 Task: Create in the project VentureTech and in the Backlog issue 'Develop a new tool for automated testing of voice assistants' a child issue 'Integration with vendor management software', and assign it to team member softage.2@softage.net.
Action: Mouse moved to (616, 378)
Screenshot: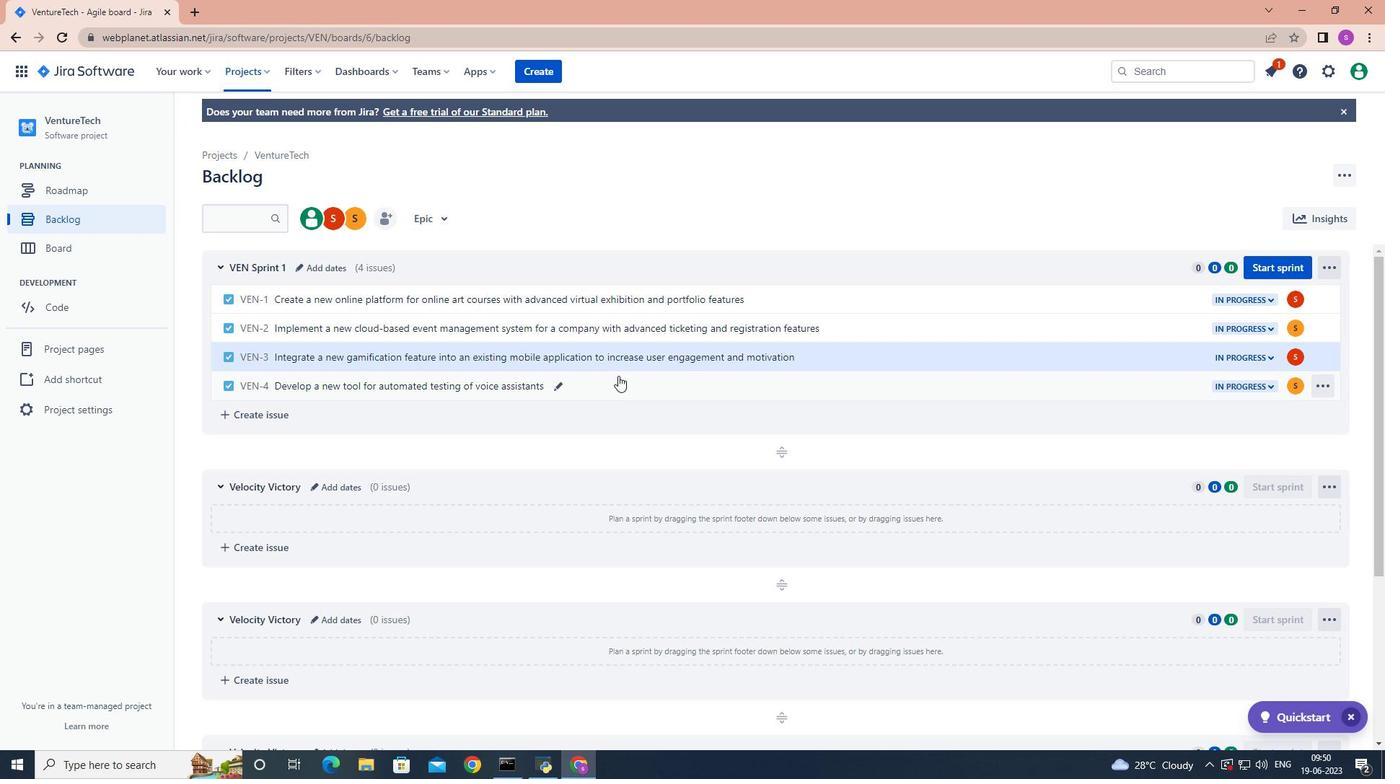 
Action: Mouse pressed left at (616, 378)
Screenshot: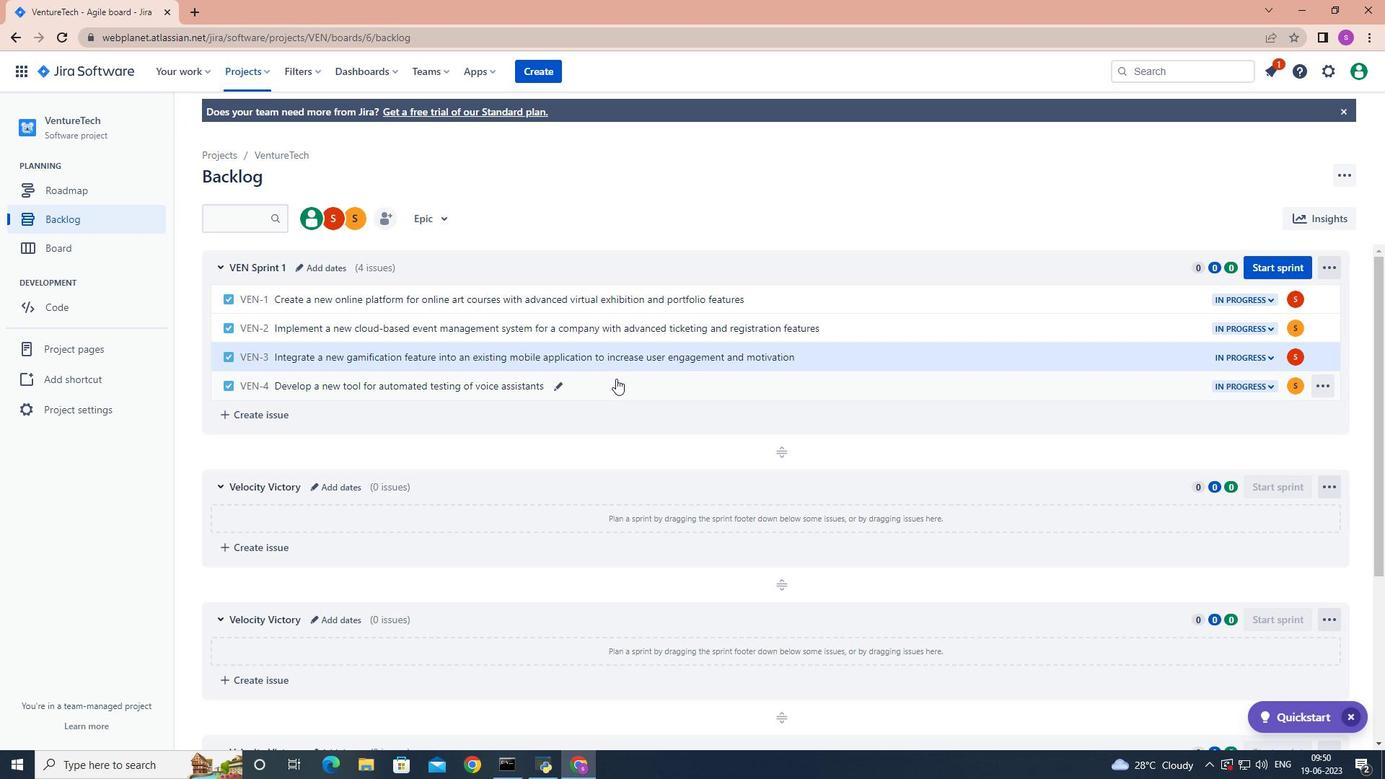 
Action: Mouse moved to (1135, 345)
Screenshot: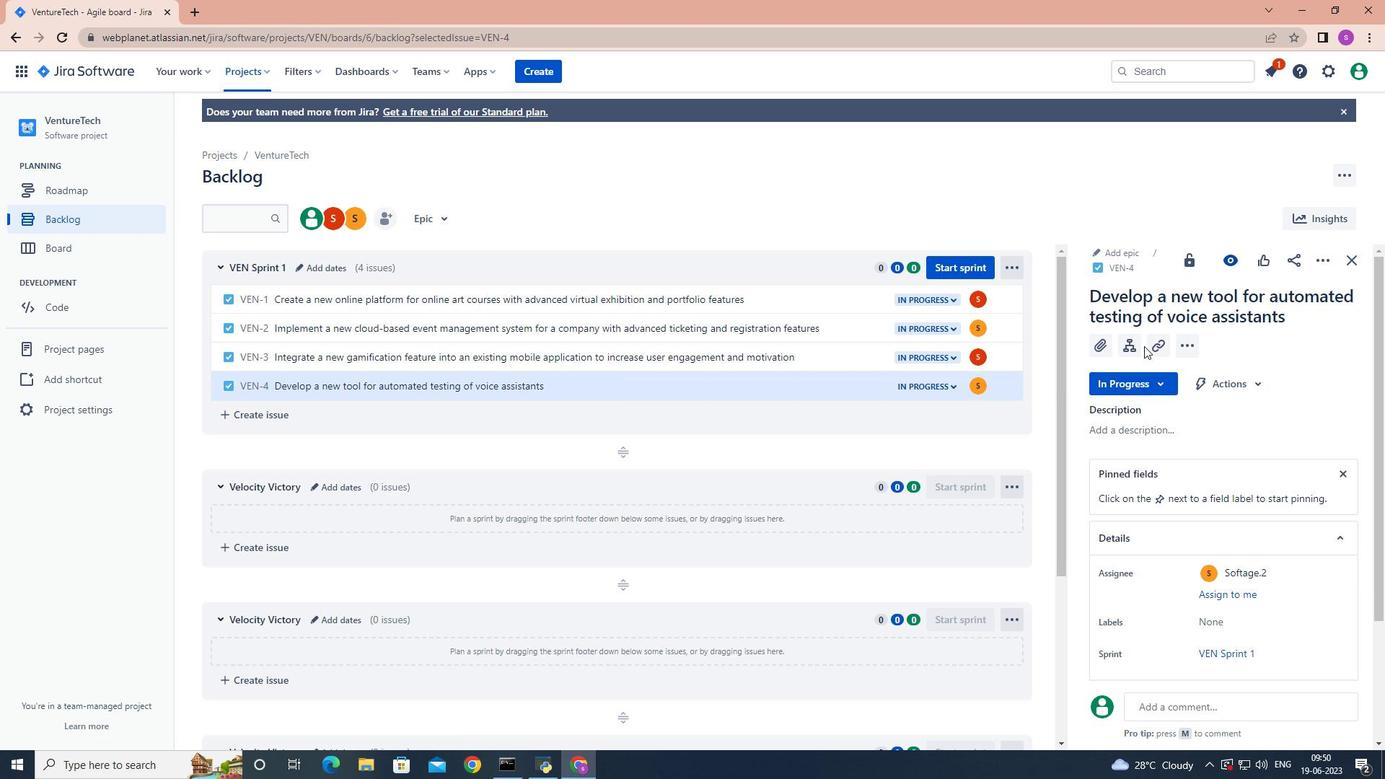 
Action: Mouse pressed left at (1135, 345)
Screenshot: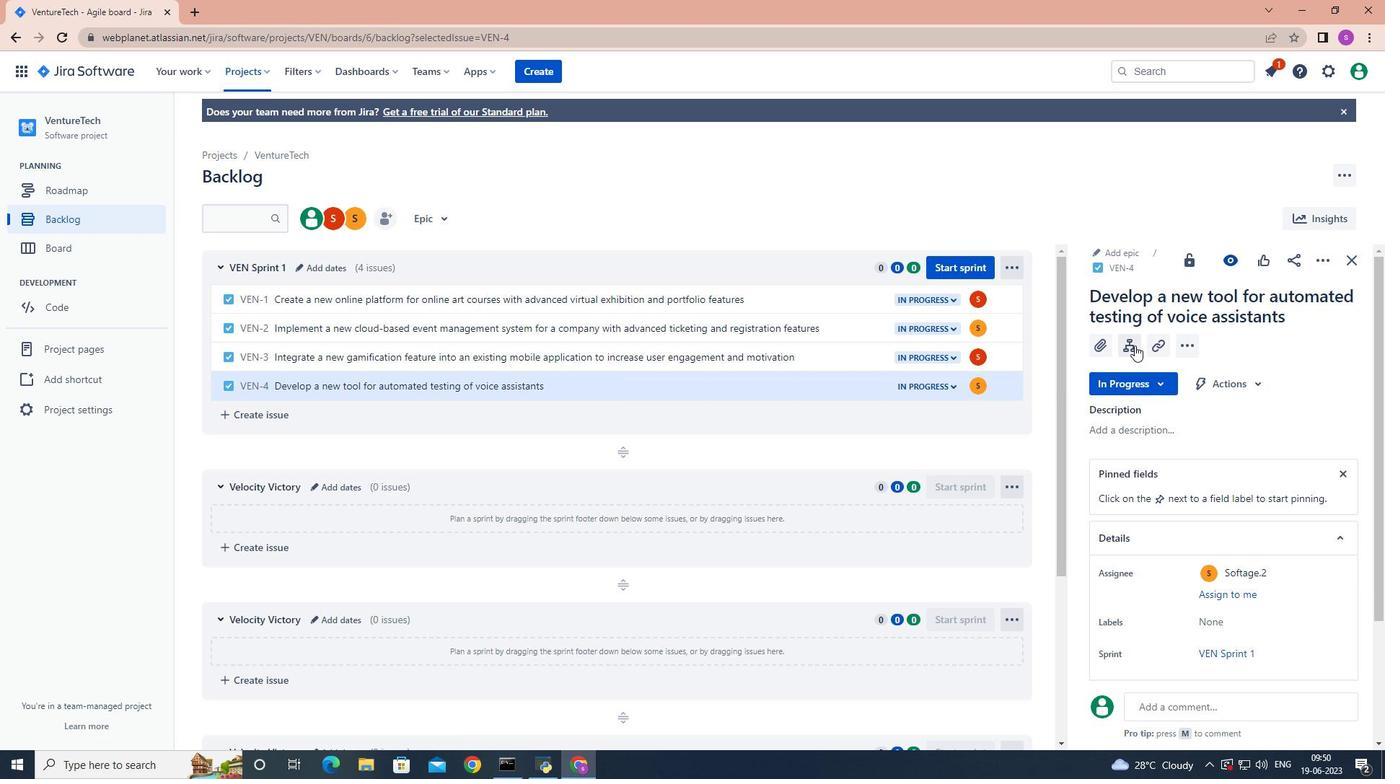 
Action: Key pressed <Key.shift>Integration<Key.space>with<Key.space>vendor<Key.space>management<Key.space>software<Key.enter>
Screenshot: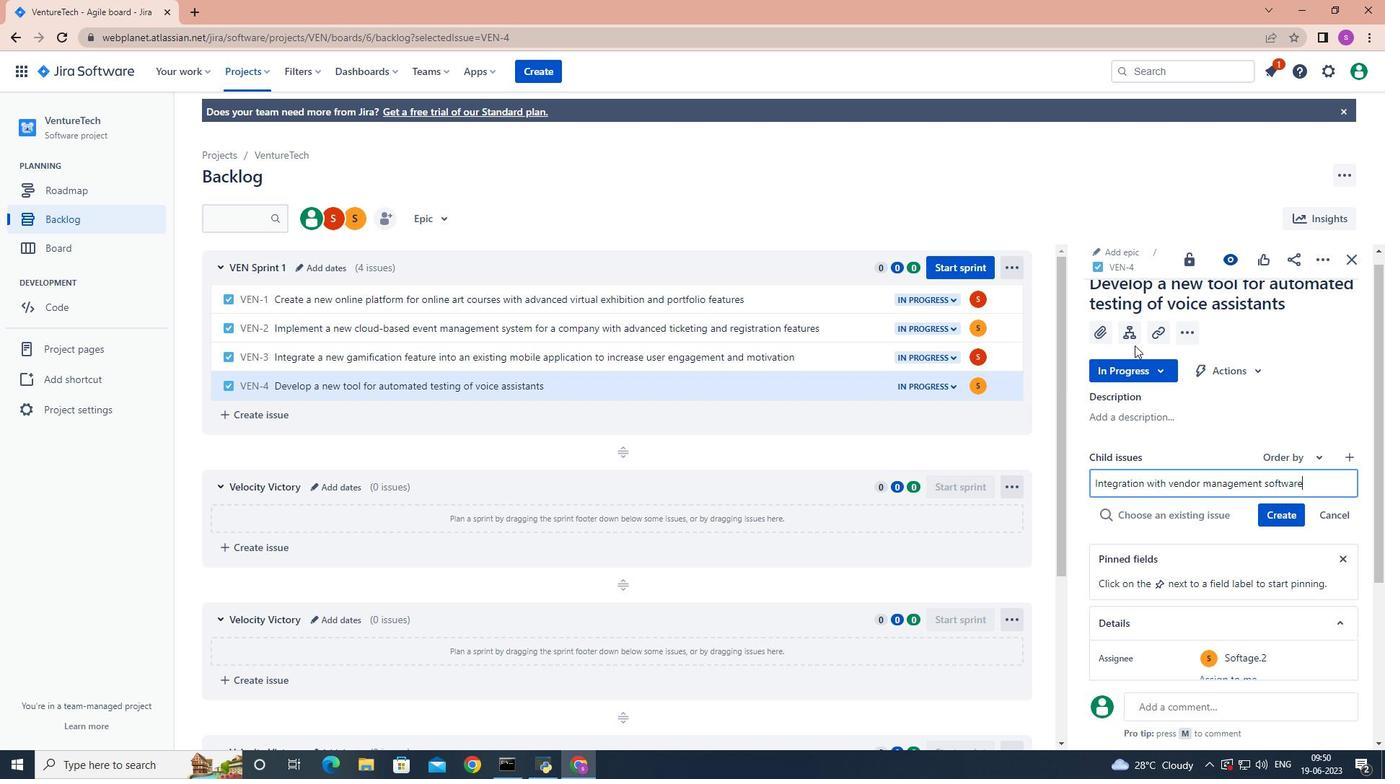 
Action: Mouse moved to (1291, 491)
Screenshot: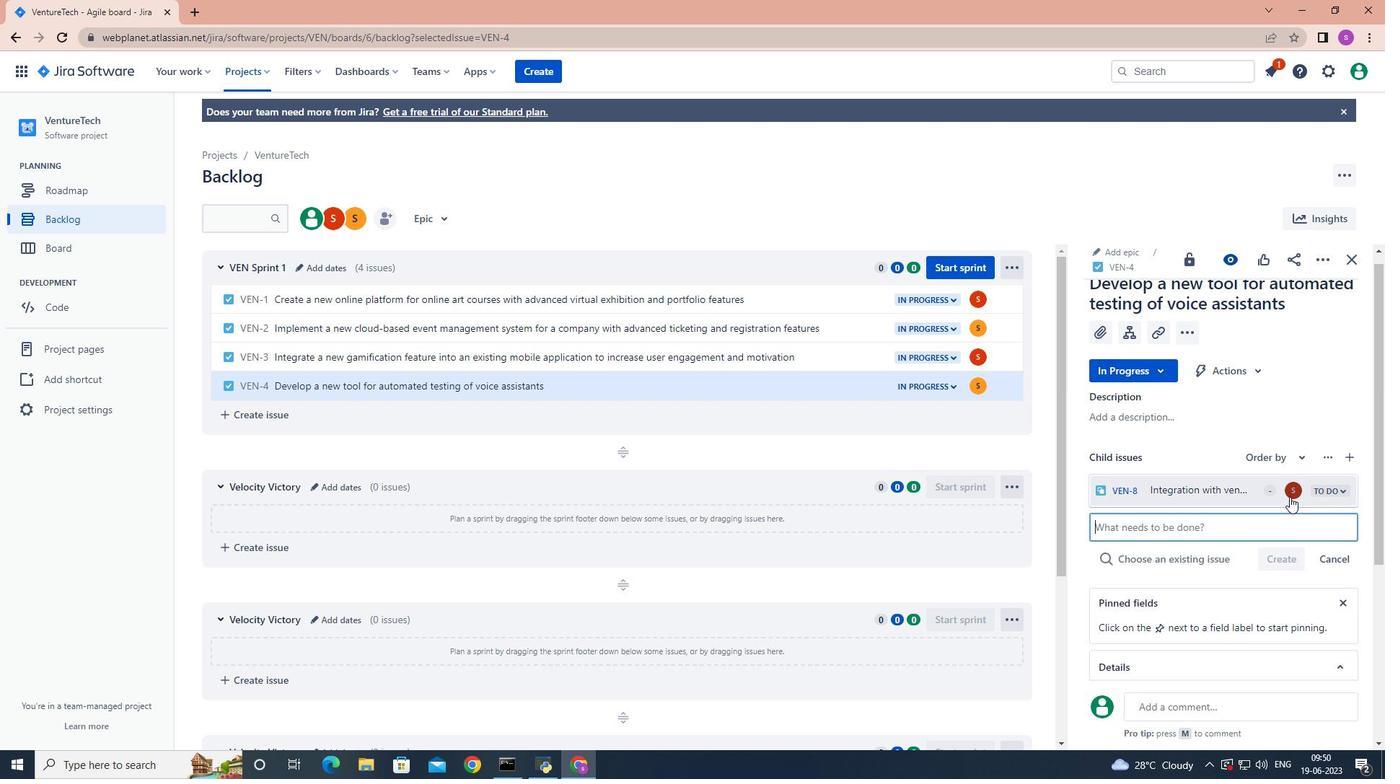 
Action: Mouse pressed left at (1291, 491)
Screenshot: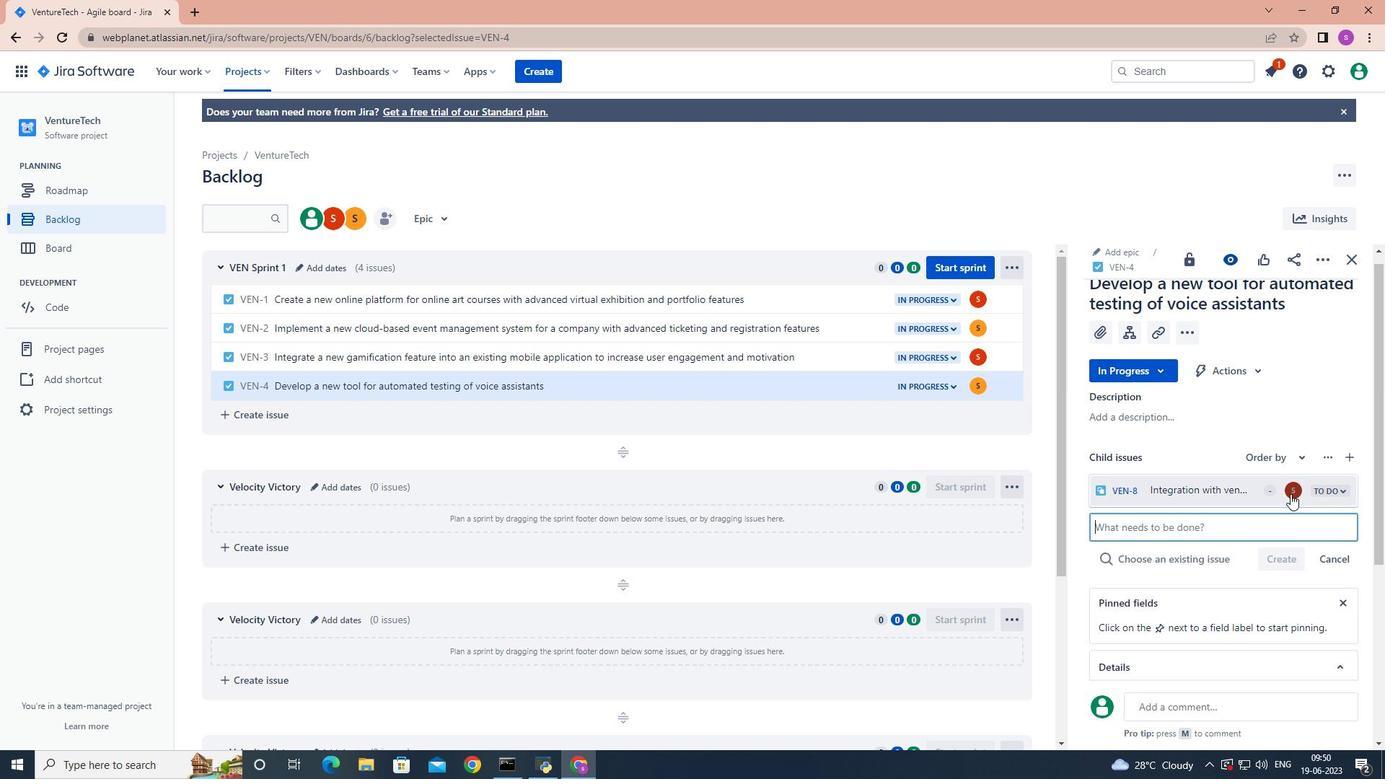 
Action: Mouse moved to (1291, 491)
Screenshot: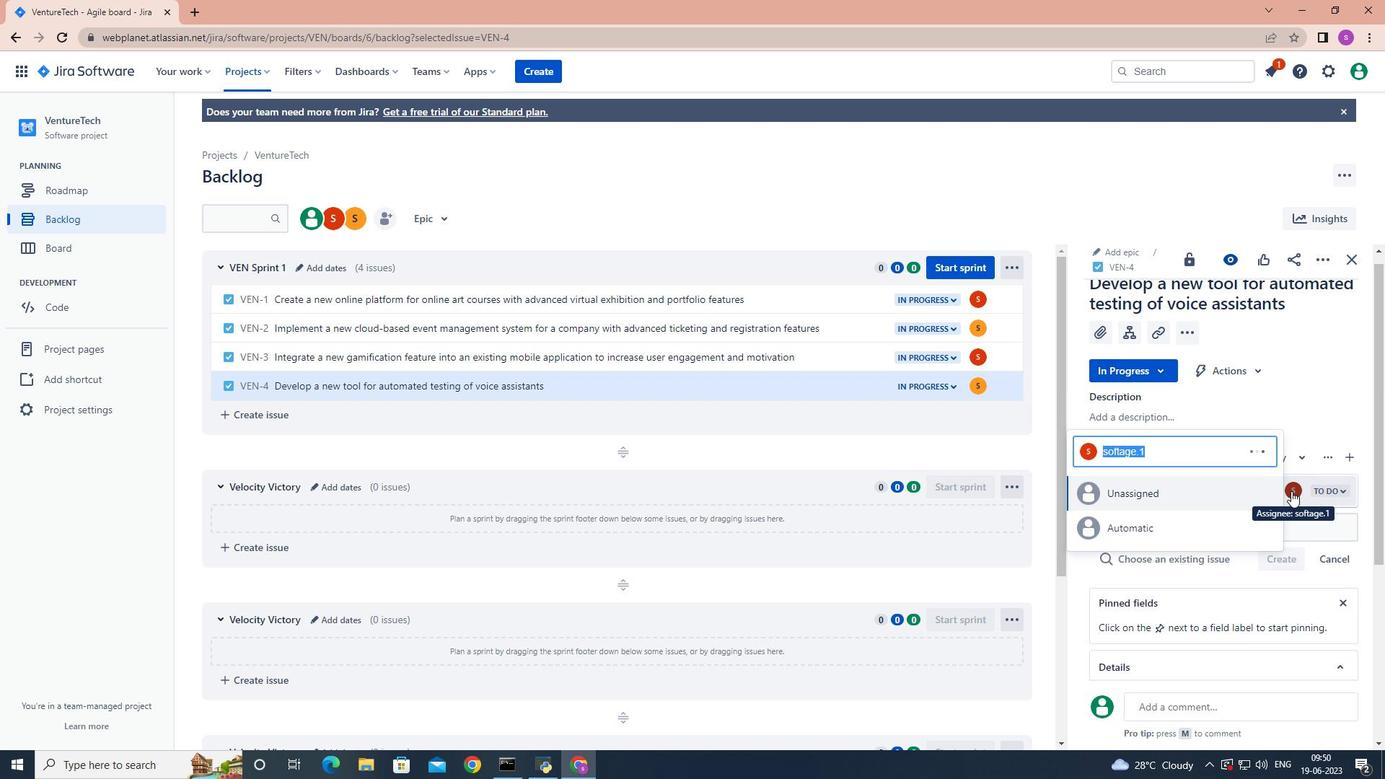 
Action: Key pressed softage.2
Screenshot: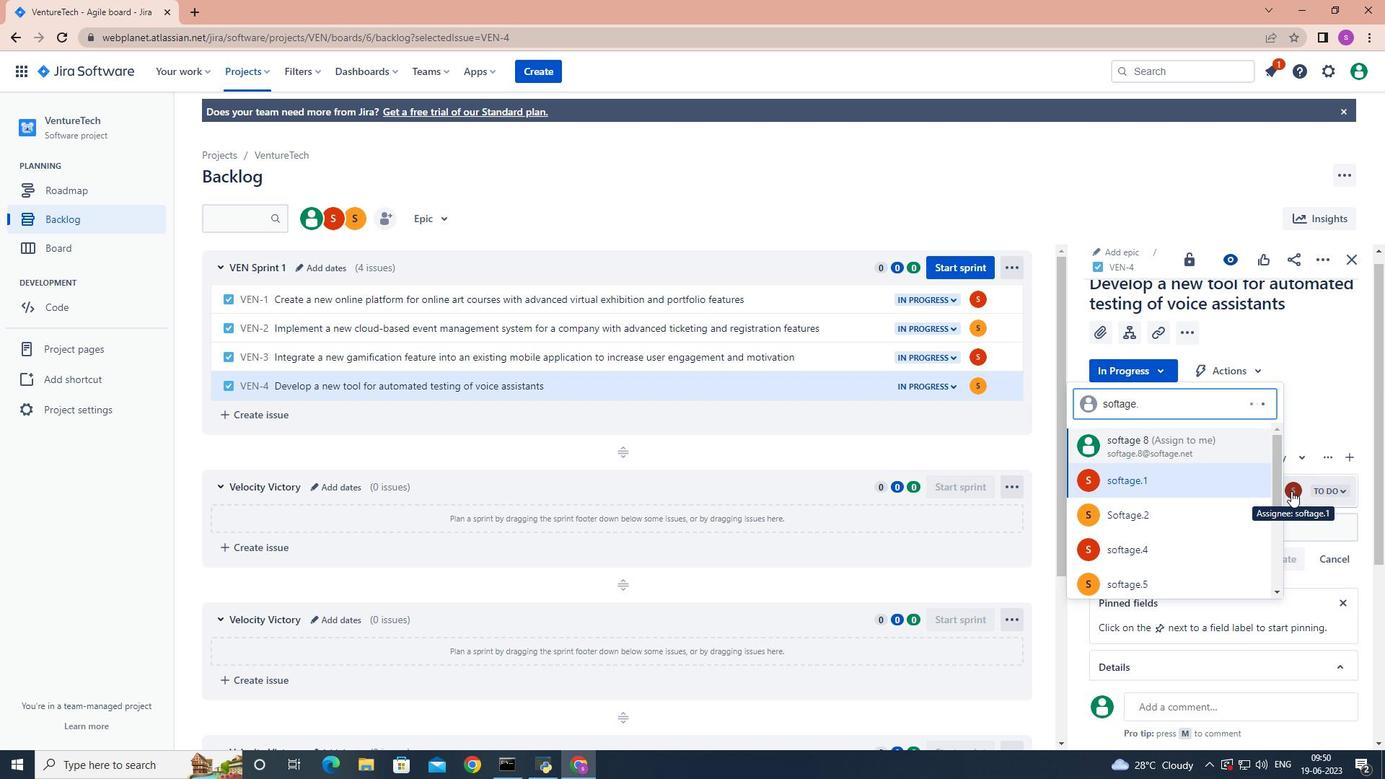
Action: Mouse moved to (1162, 483)
Screenshot: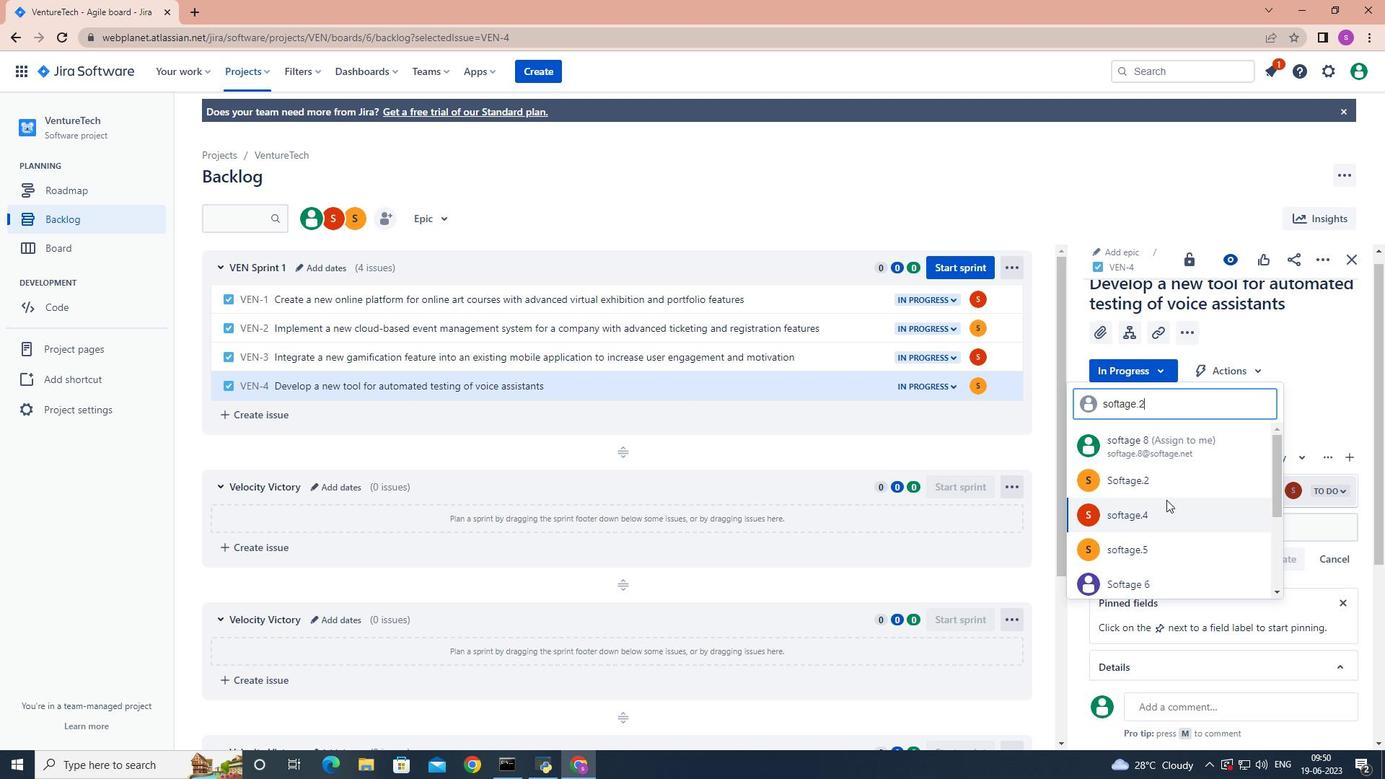 
Action: Mouse pressed left at (1162, 483)
Screenshot: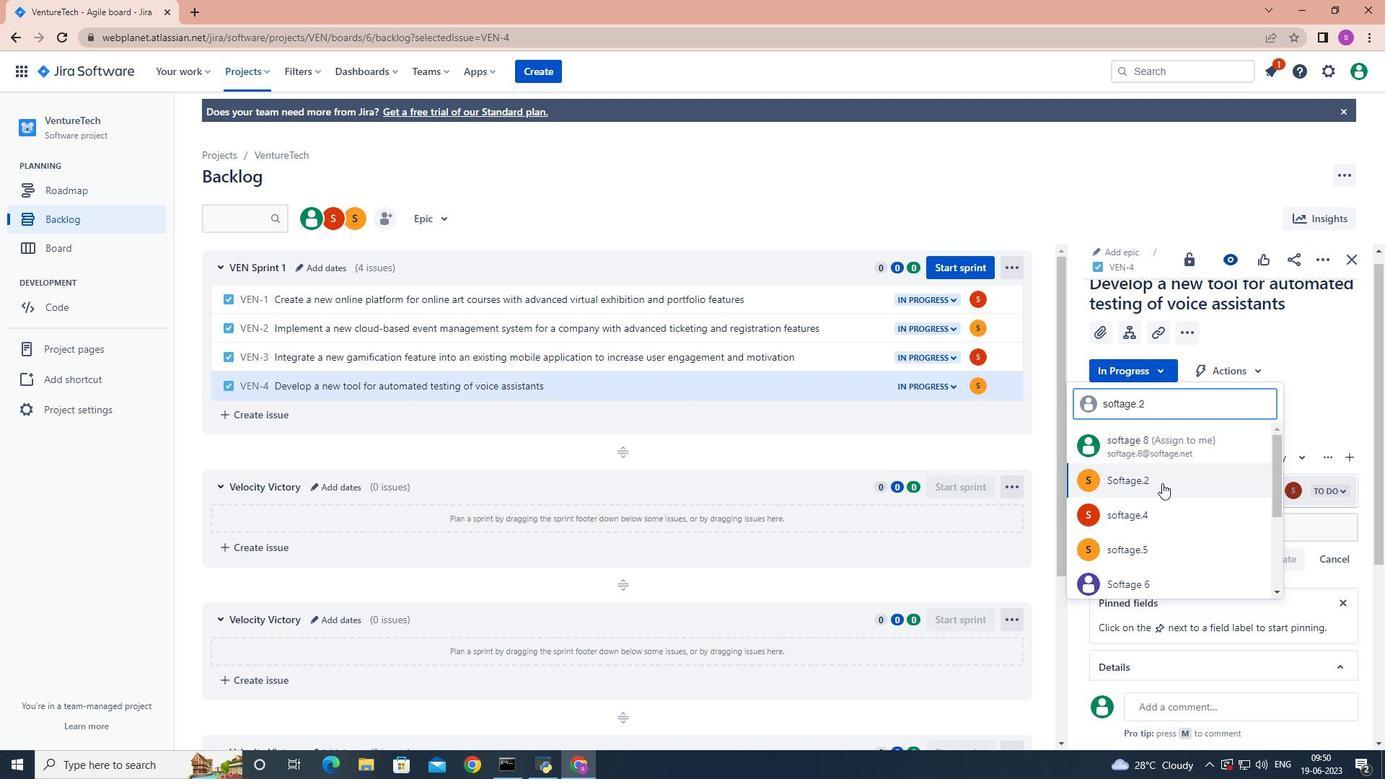 
